 Task: Select the workspace "Agenda".
Action: Mouse moved to (264, 58)
Screenshot: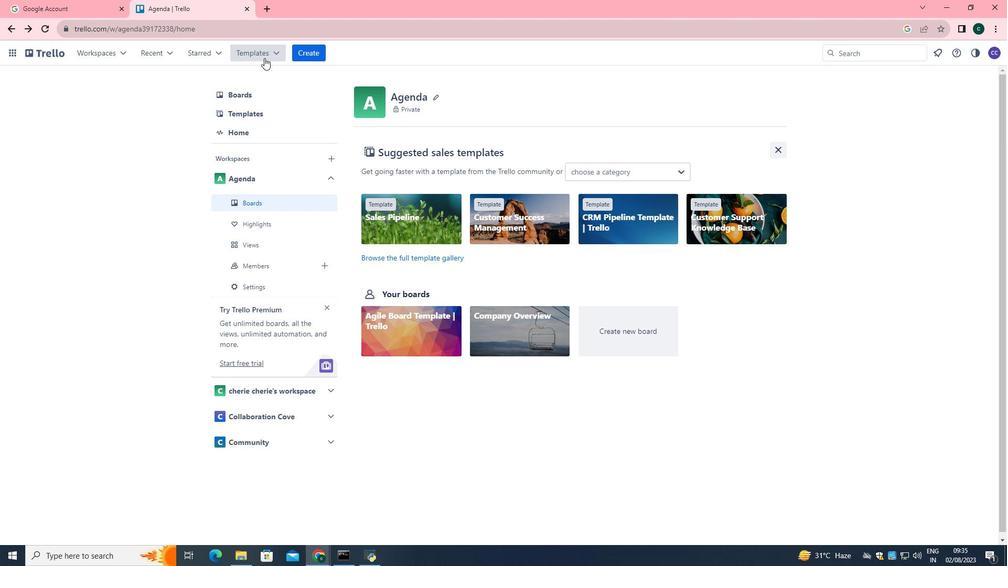 
Action: Mouse pressed left at (264, 58)
Screenshot: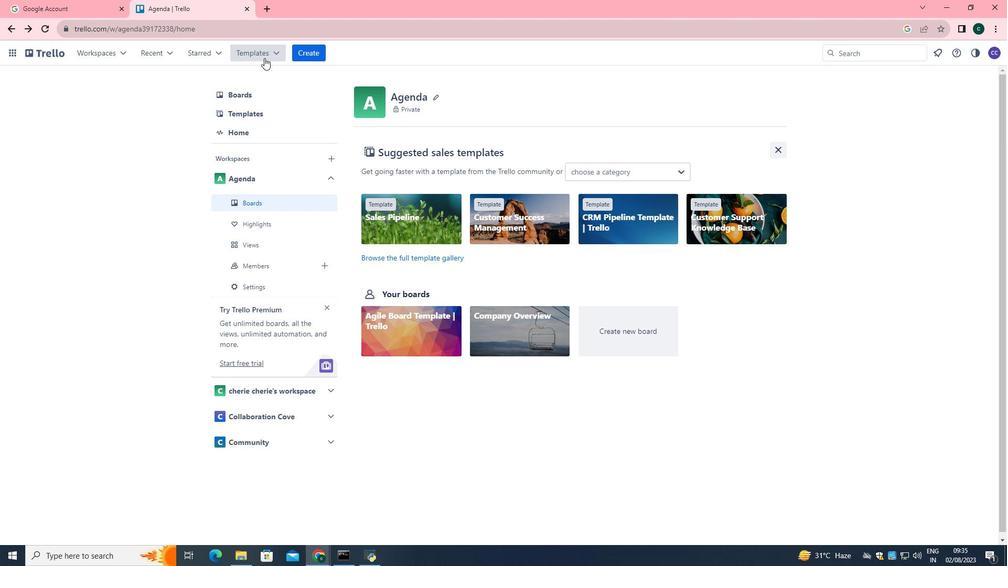 
Action: Mouse moved to (295, 168)
Screenshot: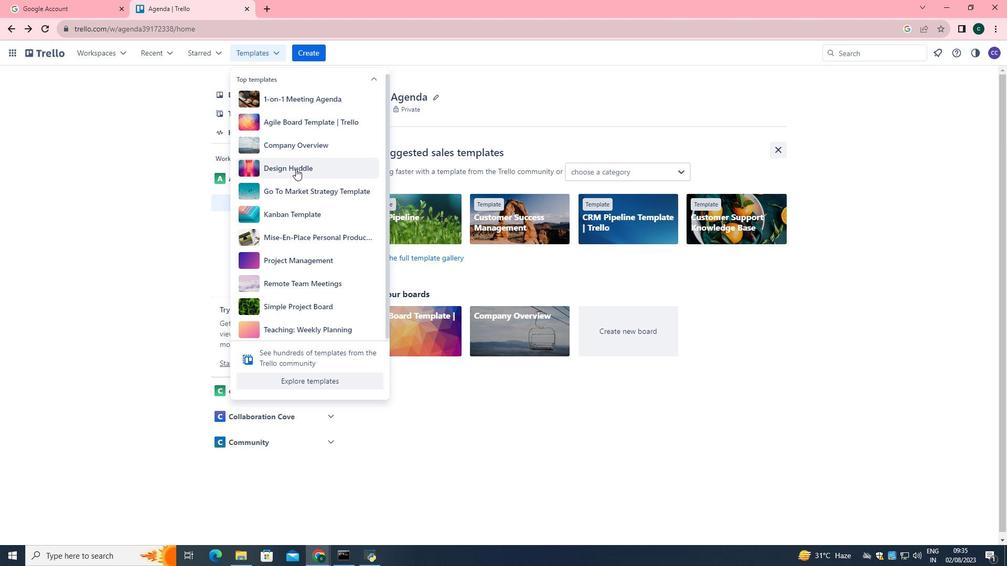 
Action: Mouse pressed left at (295, 168)
Screenshot: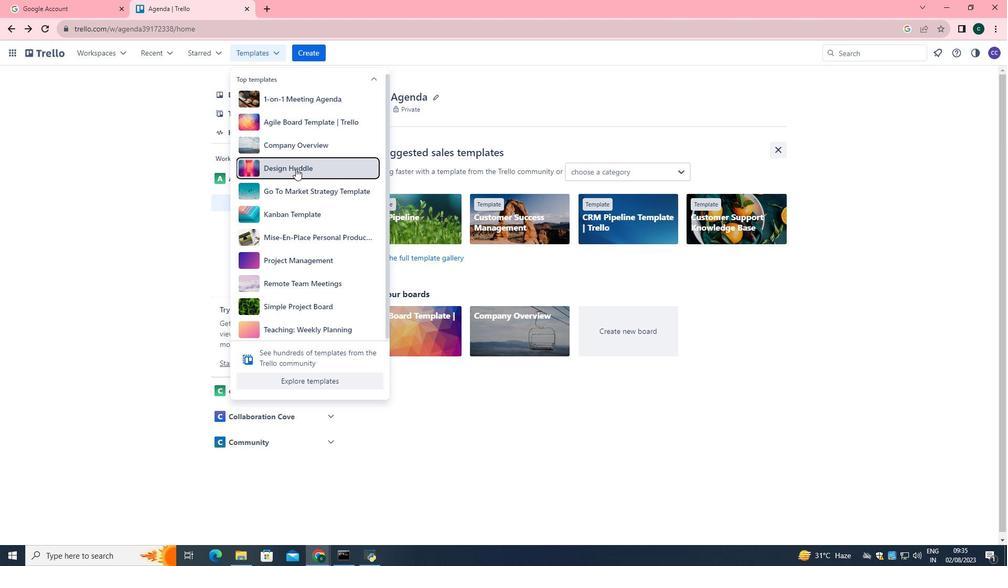 
Action: Mouse moved to (297, 211)
Screenshot: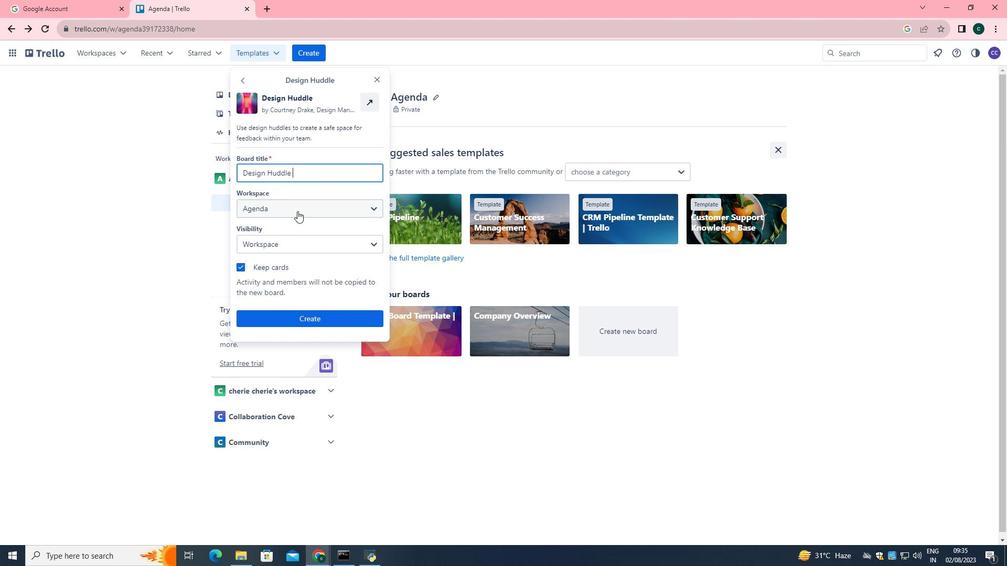 
Action: Mouse pressed left at (297, 211)
Screenshot: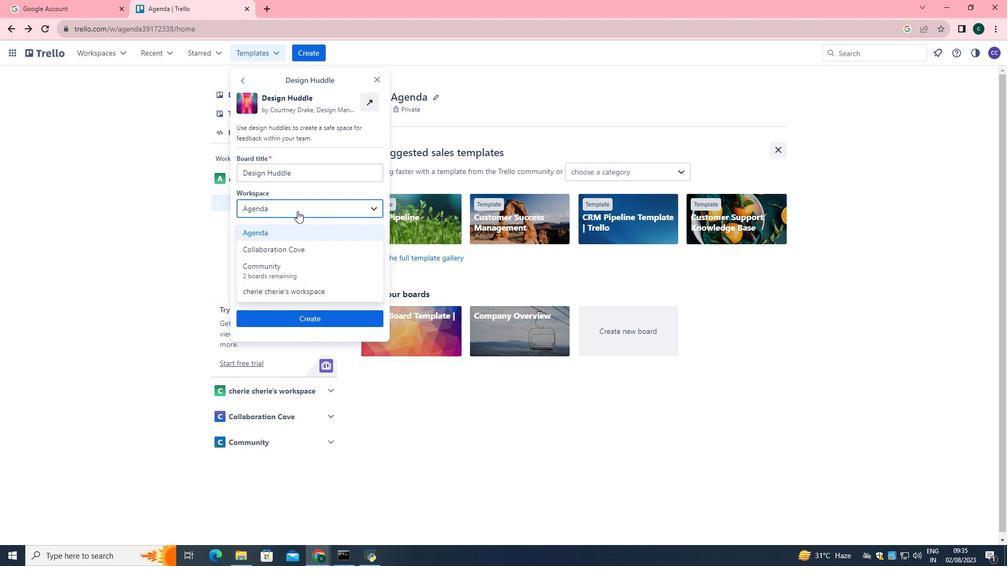
Action: Mouse moved to (297, 236)
Screenshot: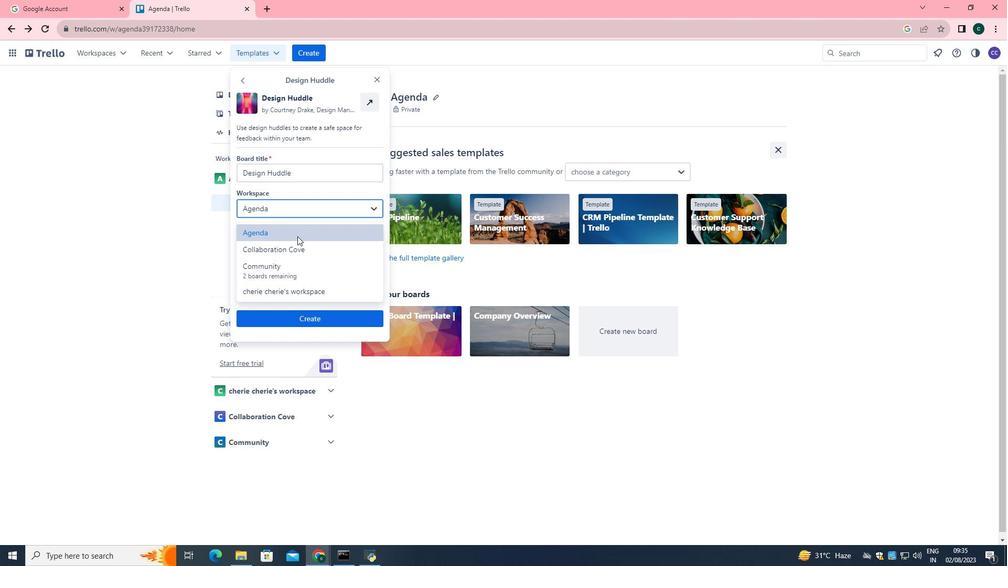 
Action: Mouse pressed left at (297, 236)
Screenshot: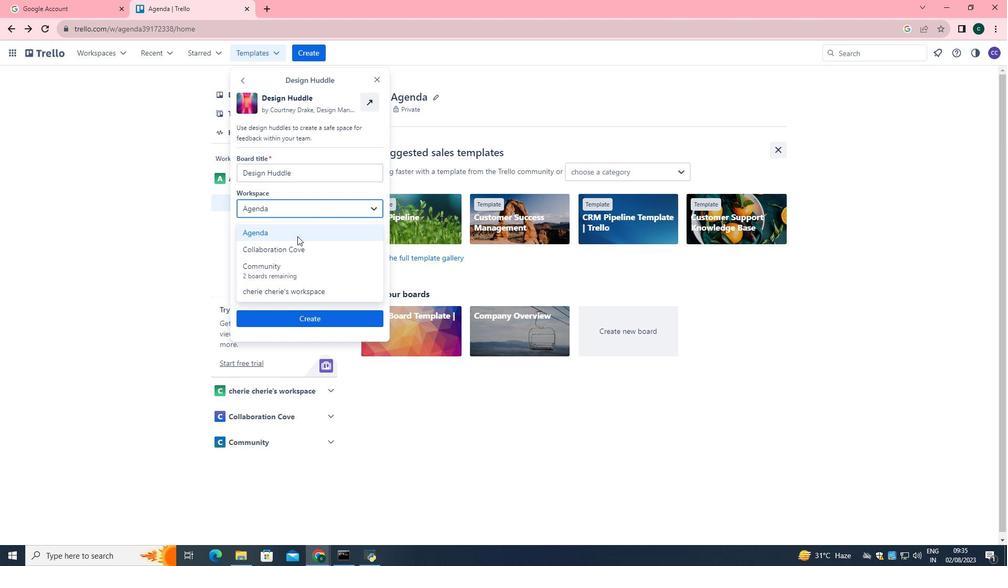 
